 Task: Create List Brand Personality in Board Product Development Best Practices to Workspace Commercial Mortgages. Create List Brand Target Audience in Board Customer Relationship Management to Workspace Commercial Mortgages. Create List Brand Perception Mapping in Board Social Media Influencer Contest Strategy and Execution to Workspace Commercial Mortgages
Action: Mouse moved to (94, 338)
Screenshot: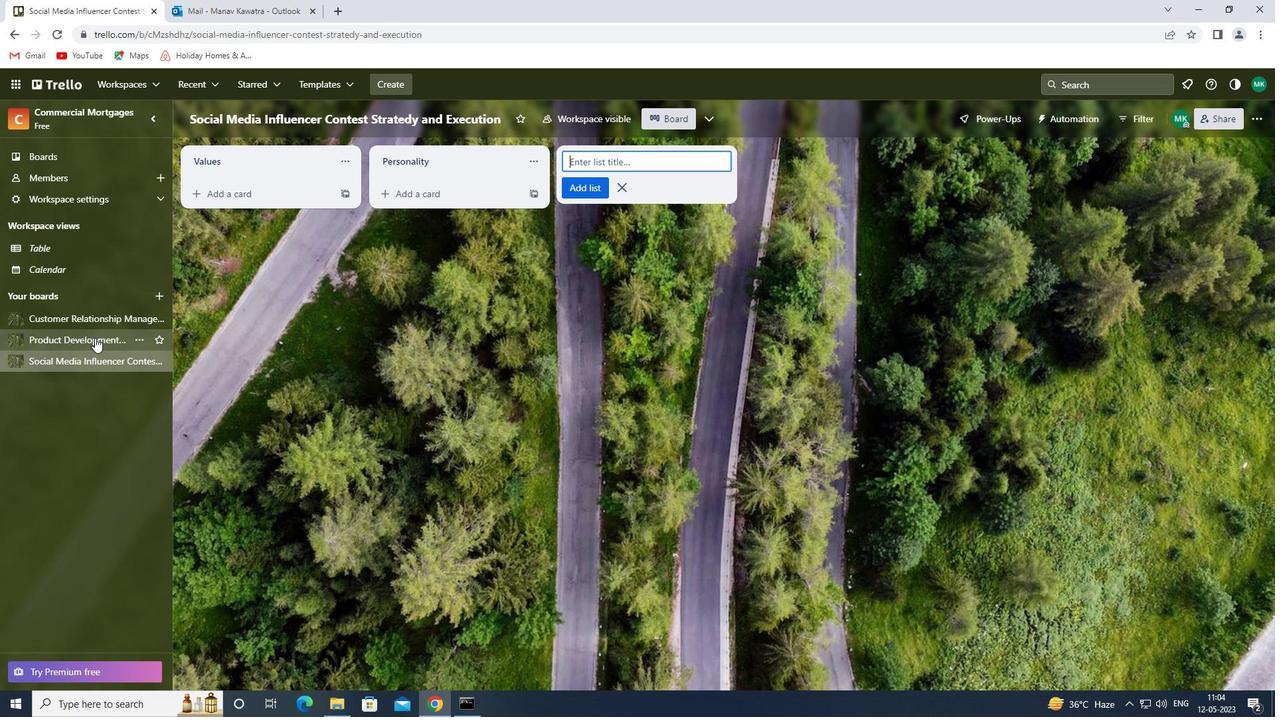 
Action: Mouse pressed left at (94, 338)
Screenshot: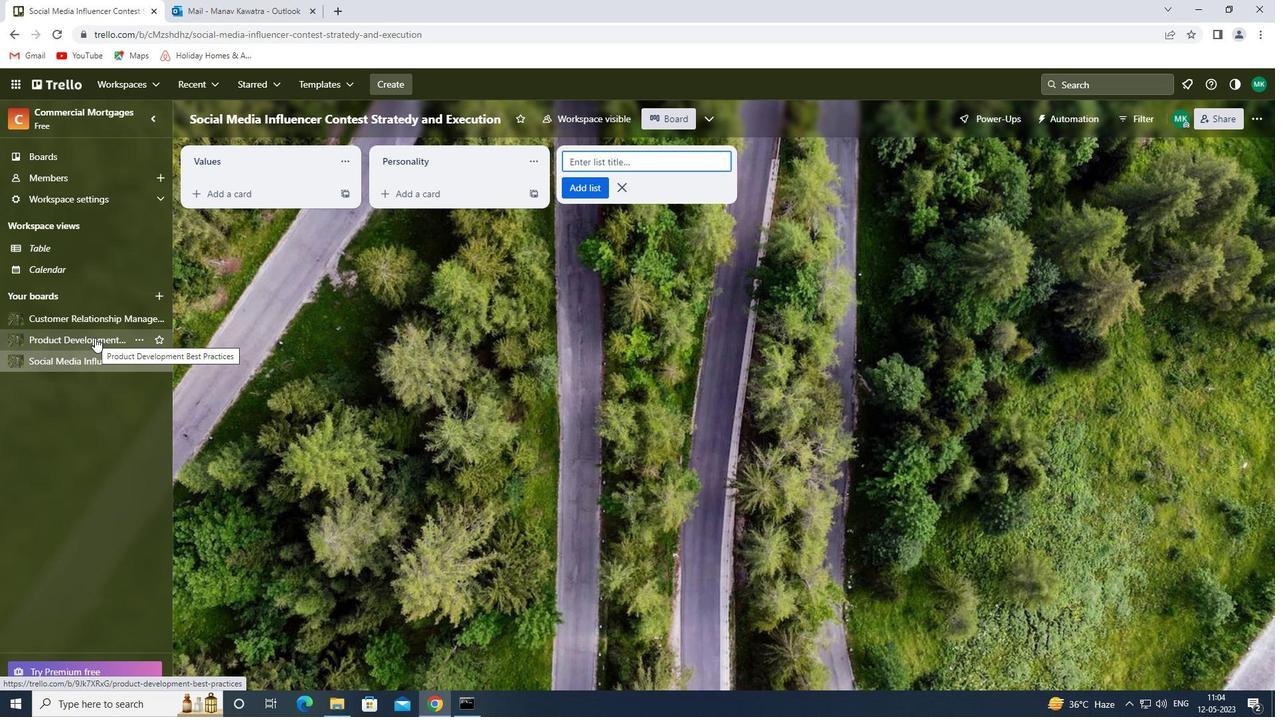 
Action: Mouse moved to (644, 163)
Screenshot: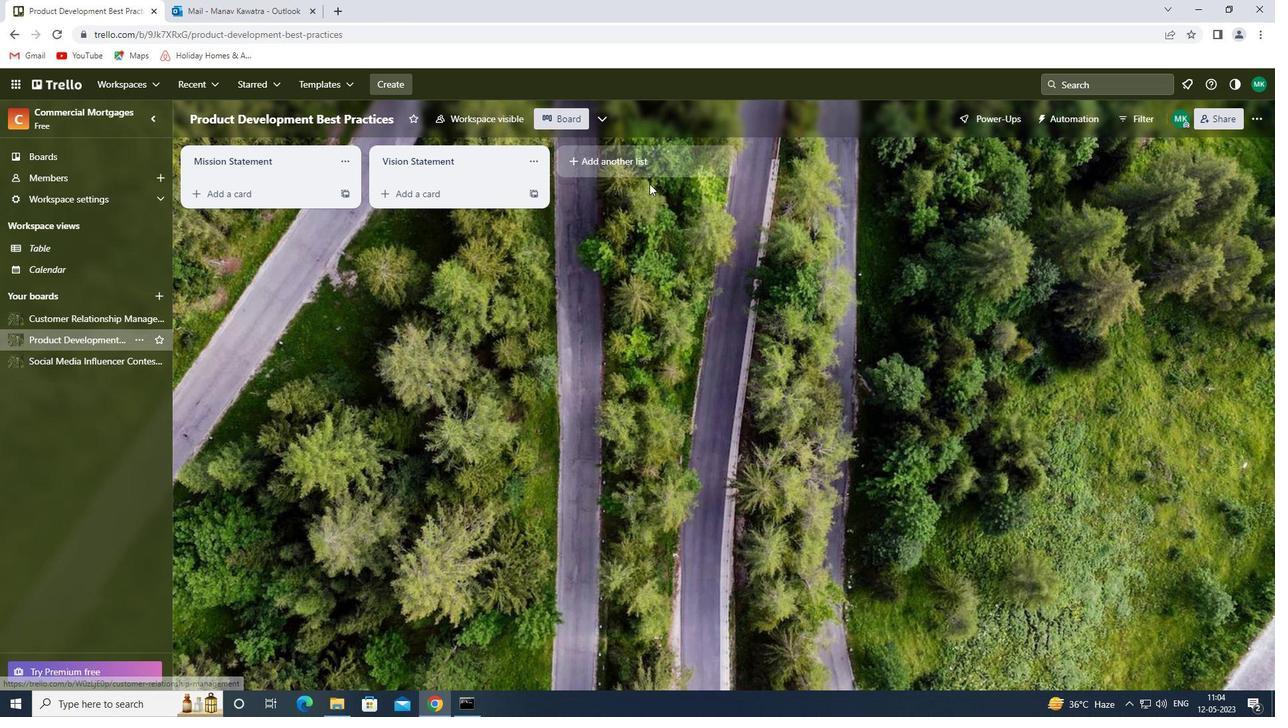 
Action: Mouse pressed left at (644, 163)
Screenshot: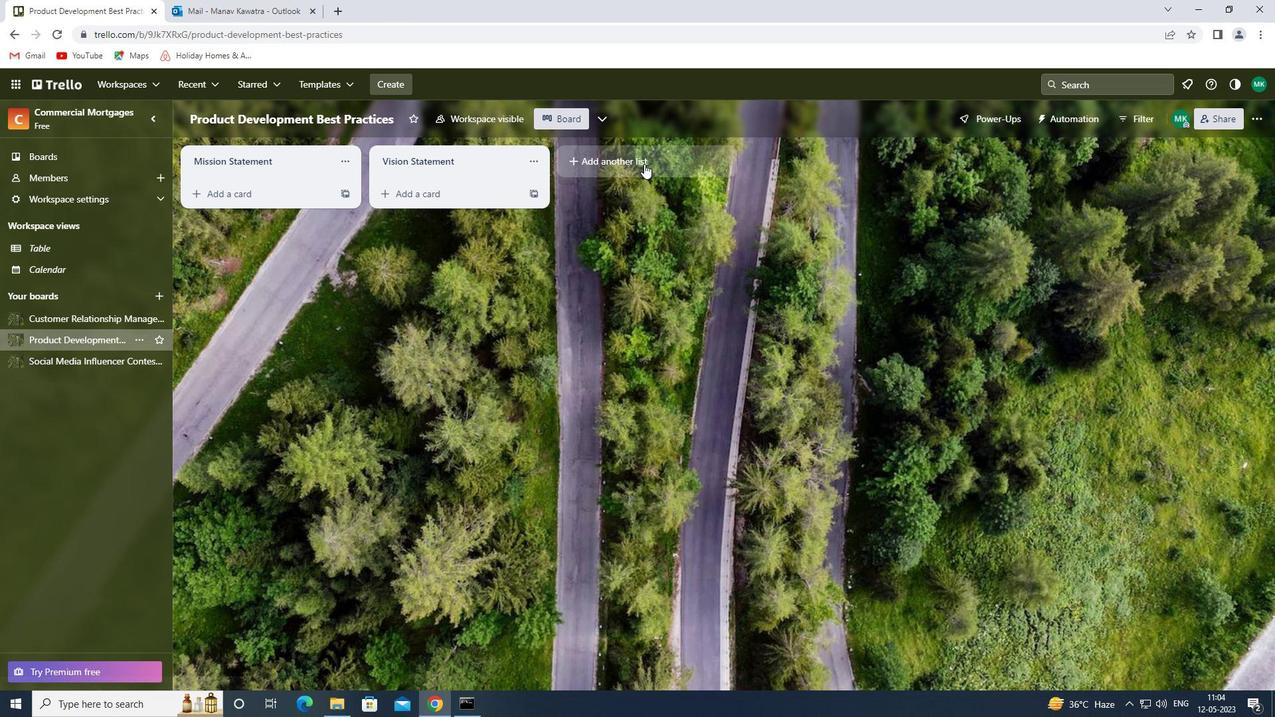 
Action: Mouse moved to (567, 160)
Screenshot: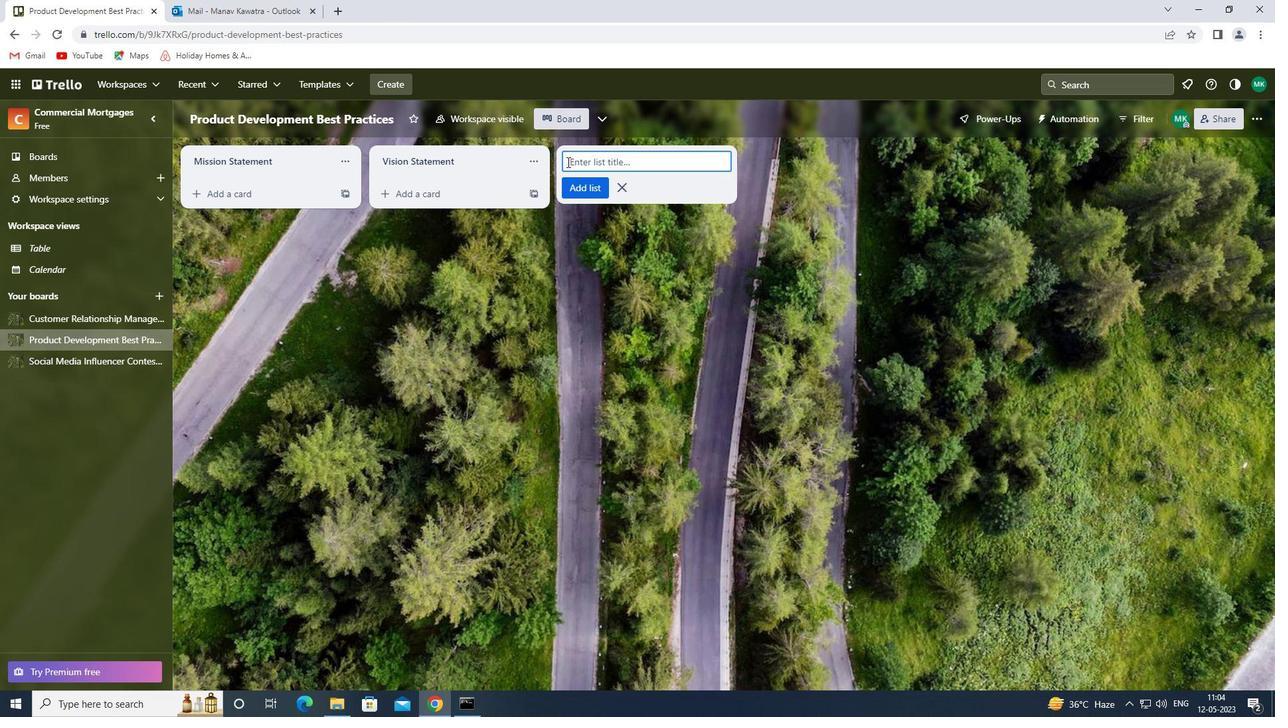 
Action: Mouse pressed left at (567, 160)
Screenshot: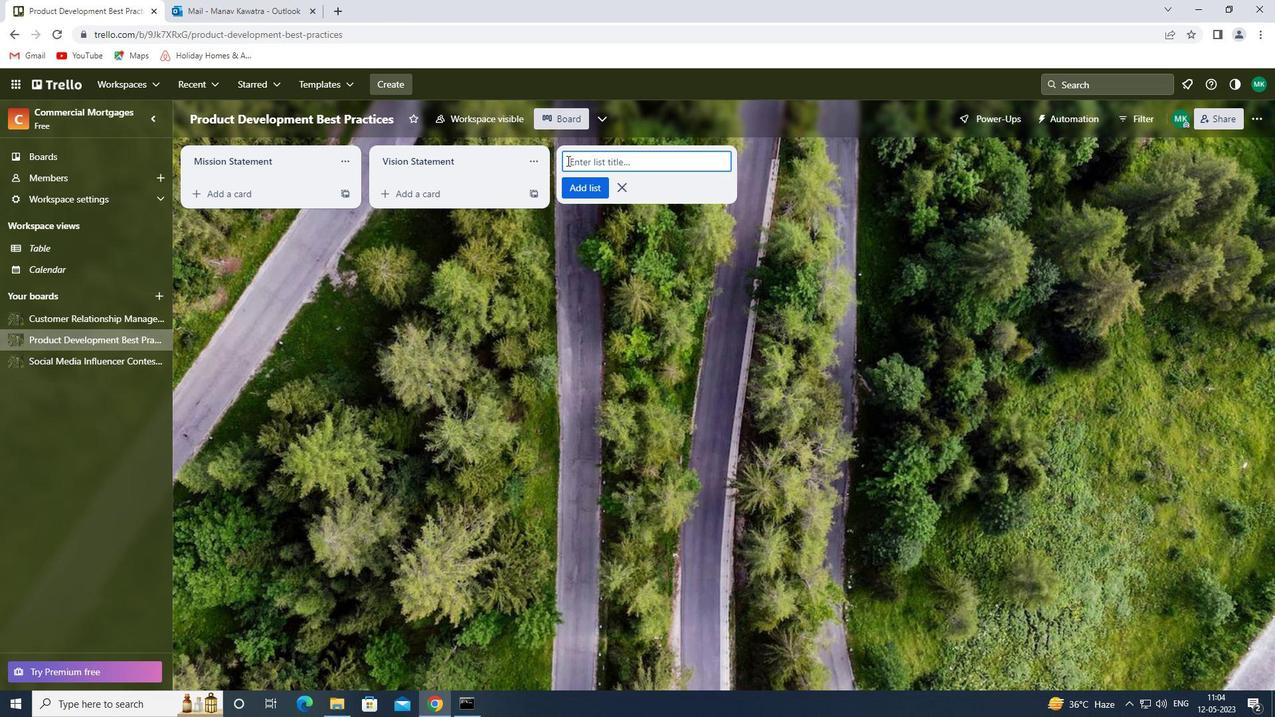 
Action: Key pressed <Key.shift>PERSONALITY<Key.enter>
Screenshot: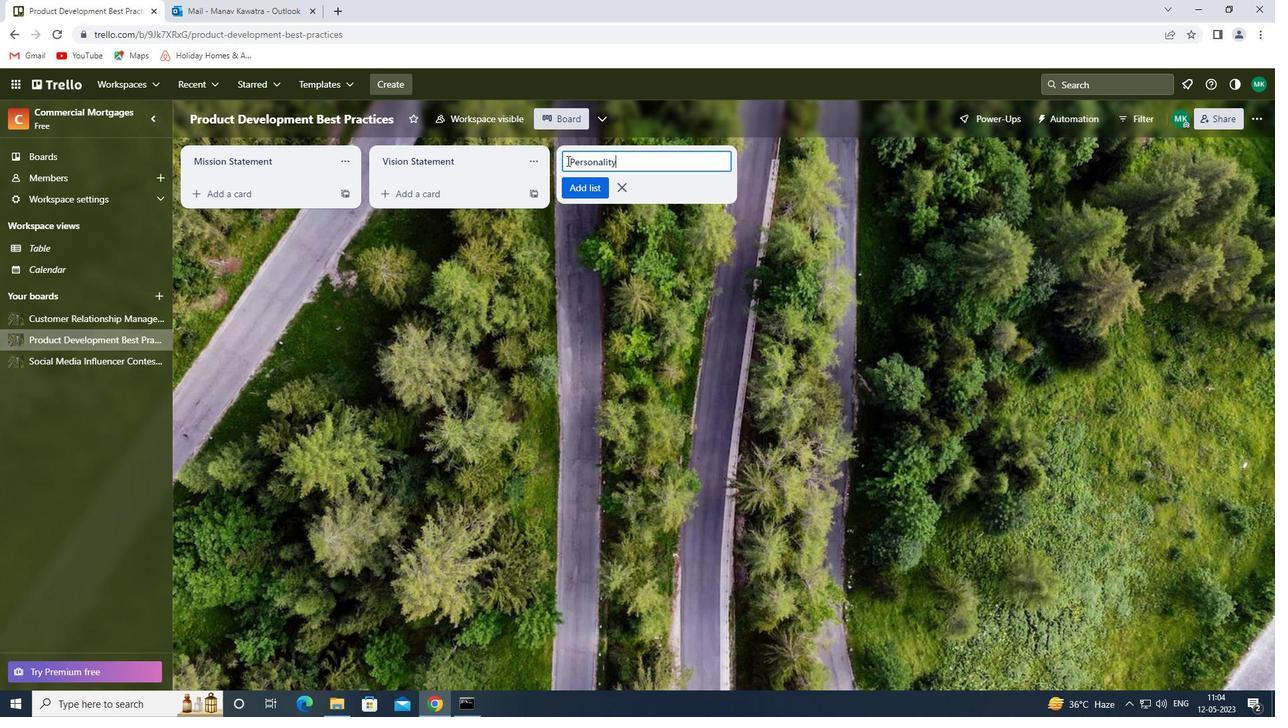 
Action: Mouse moved to (51, 314)
Screenshot: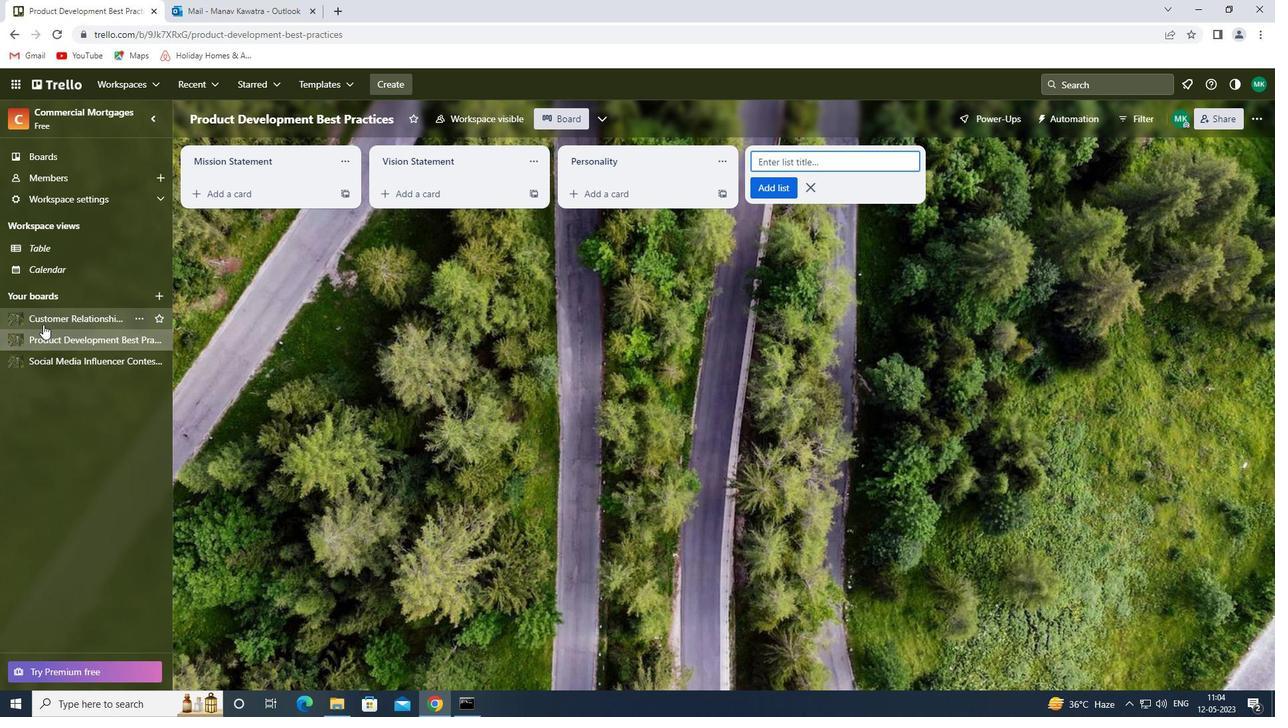 
Action: Mouse pressed left at (51, 314)
Screenshot: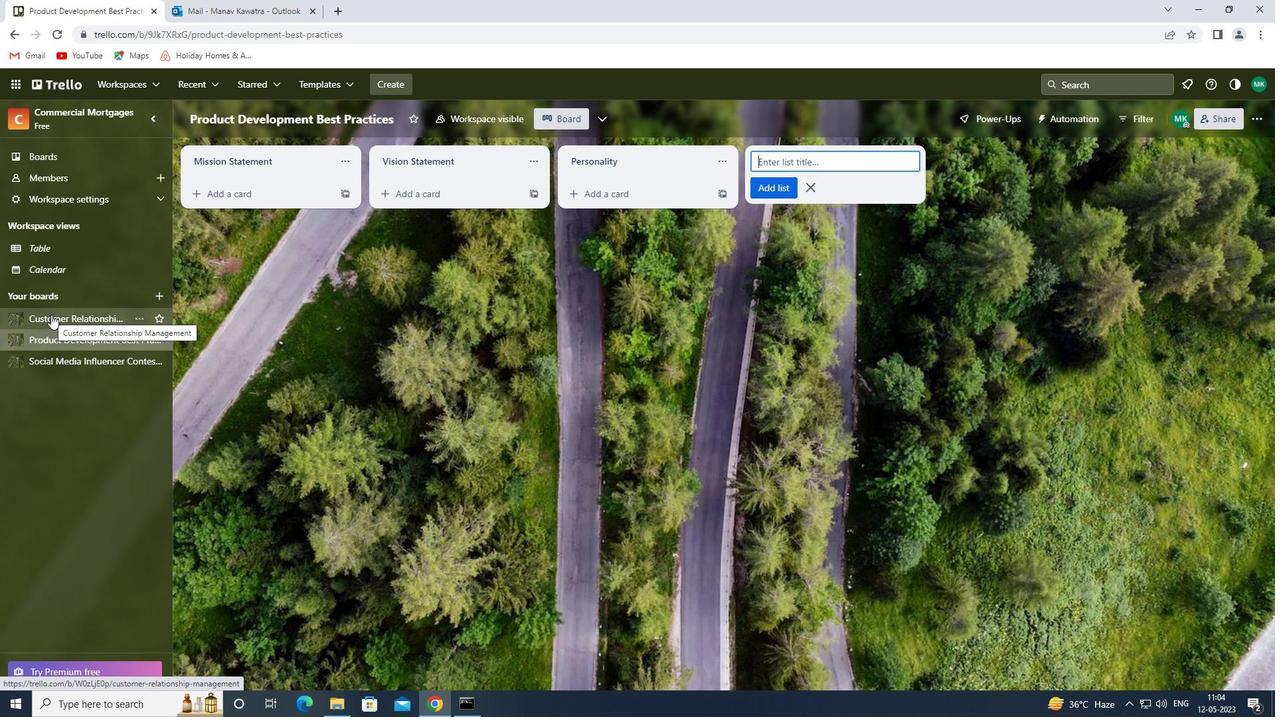 
Action: Mouse moved to (613, 162)
Screenshot: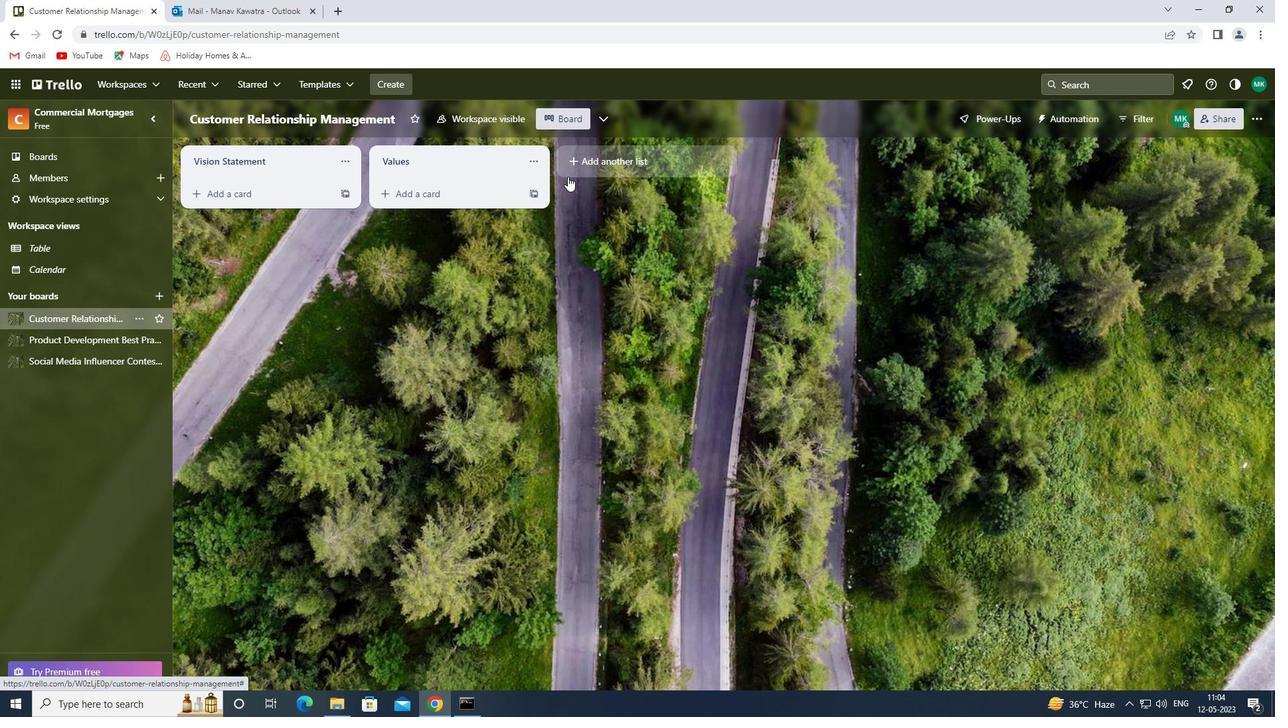 
Action: Mouse pressed left at (613, 162)
Screenshot: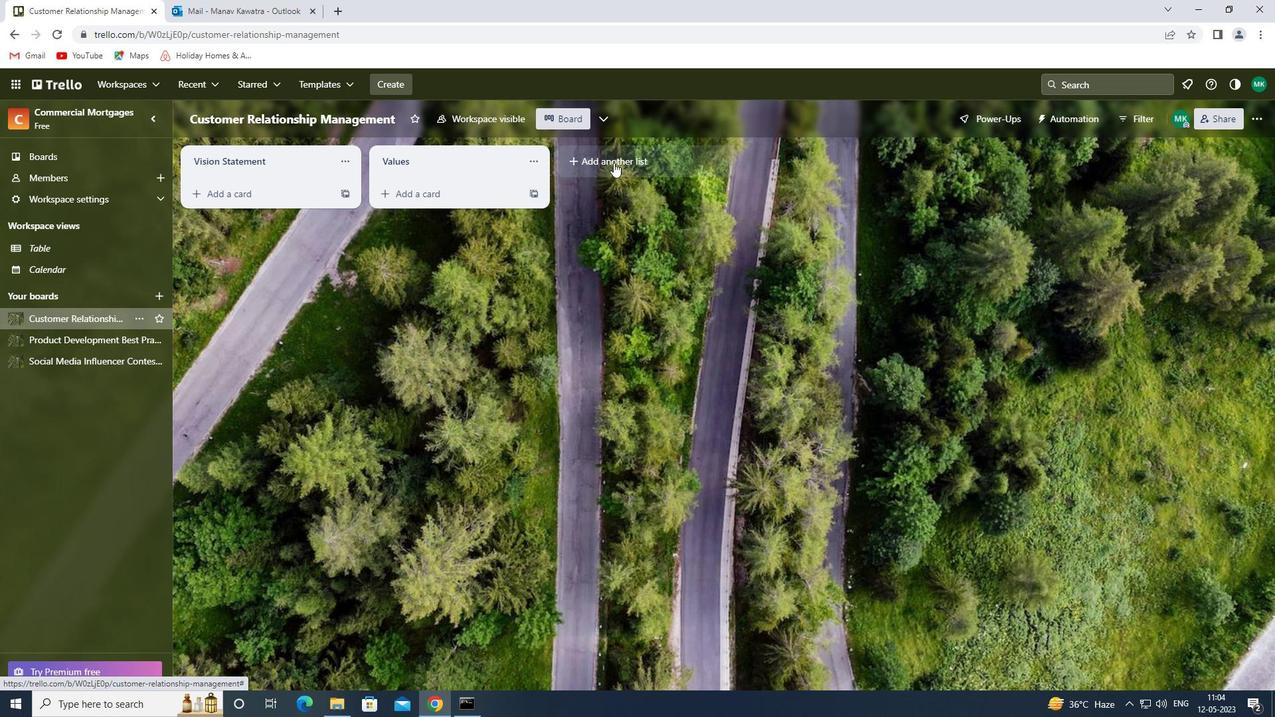 
Action: Mouse moved to (613, 162)
Screenshot: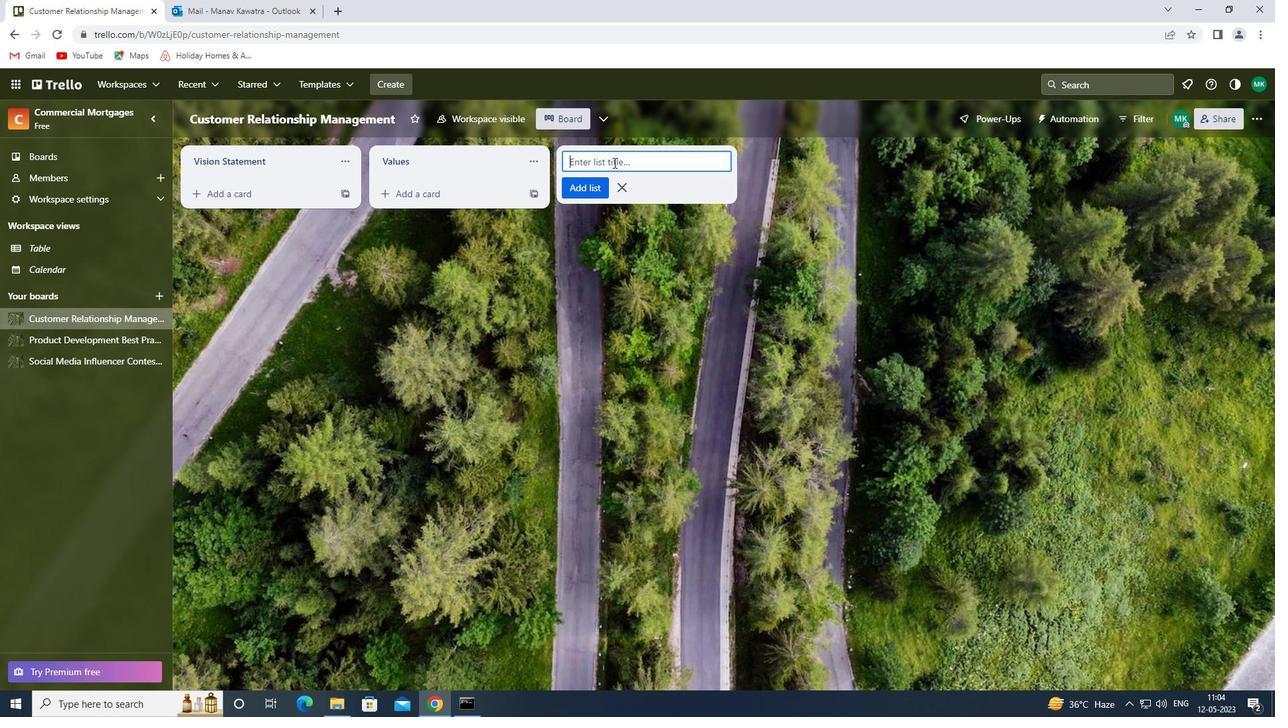
Action: Mouse pressed left at (613, 162)
Screenshot: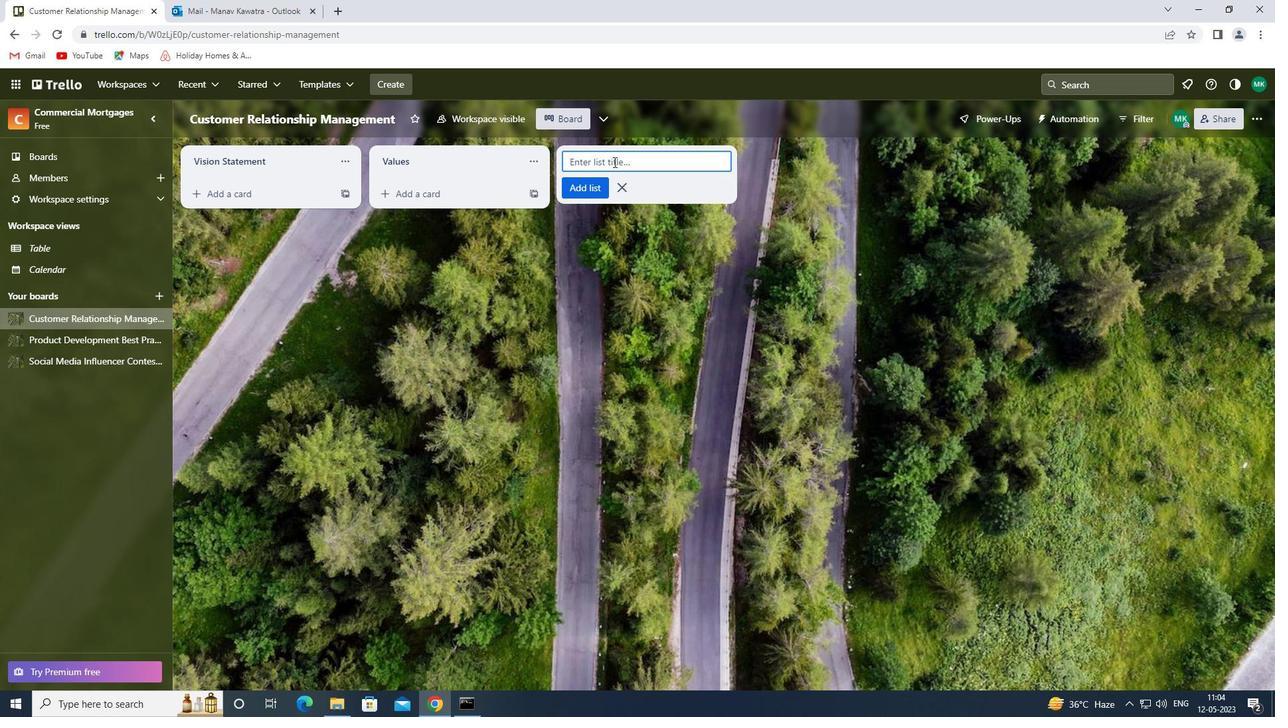 
Action: Key pressed <Key.shift>TARGET<Key.space>AAAAAAAAAAAAAAAAAAAAAAU<Key.backspace><Key.backspace><Key.backspace><Key.backspace><Key.backspace><Key.backspace><Key.backspace><Key.backspace><Key.backspace><Key.backspace><Key.backspace><Key.backspace><Key.backspace><Key.backspace><Key.backspace><Key.backspace><Key.backspace><Key.backspace><Key.backspace><Key.backspace><Key.backspace><Key.backspace><Key.backspace><Key.shift>AUDIENCE<Key.enter>
Screenshot: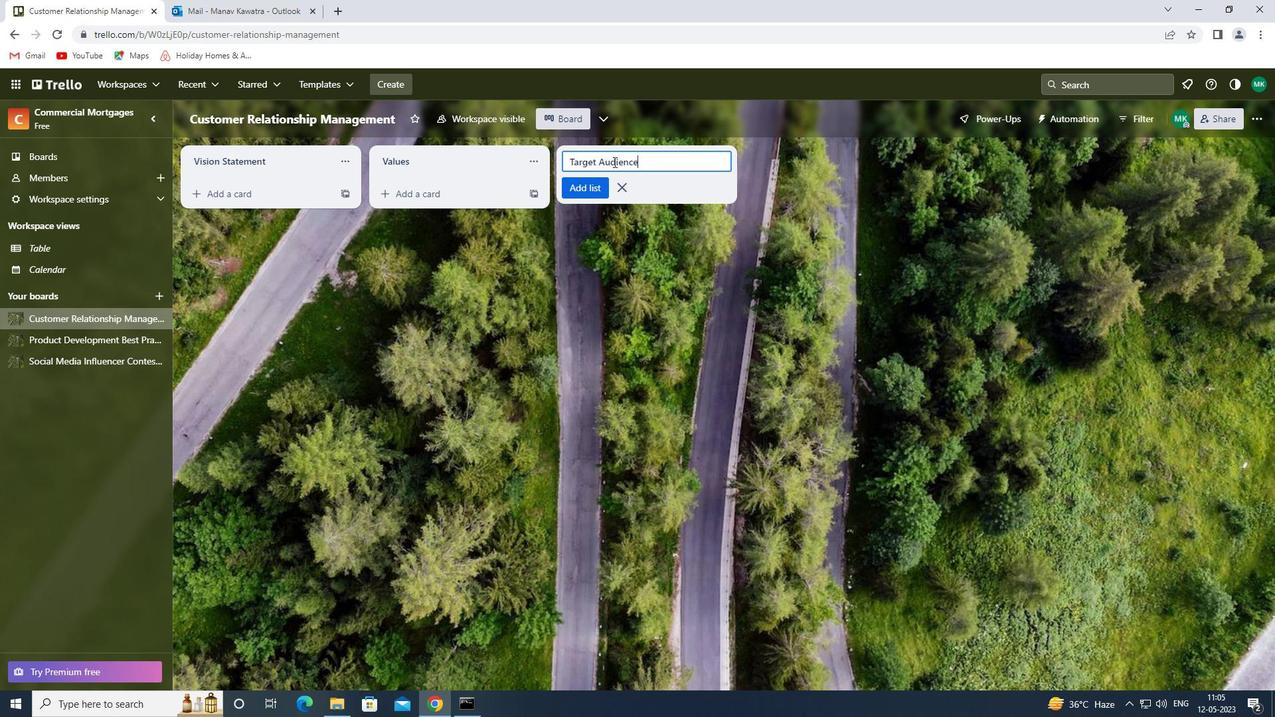 
Action: Mouse moved to (82, 354)
Screenshot: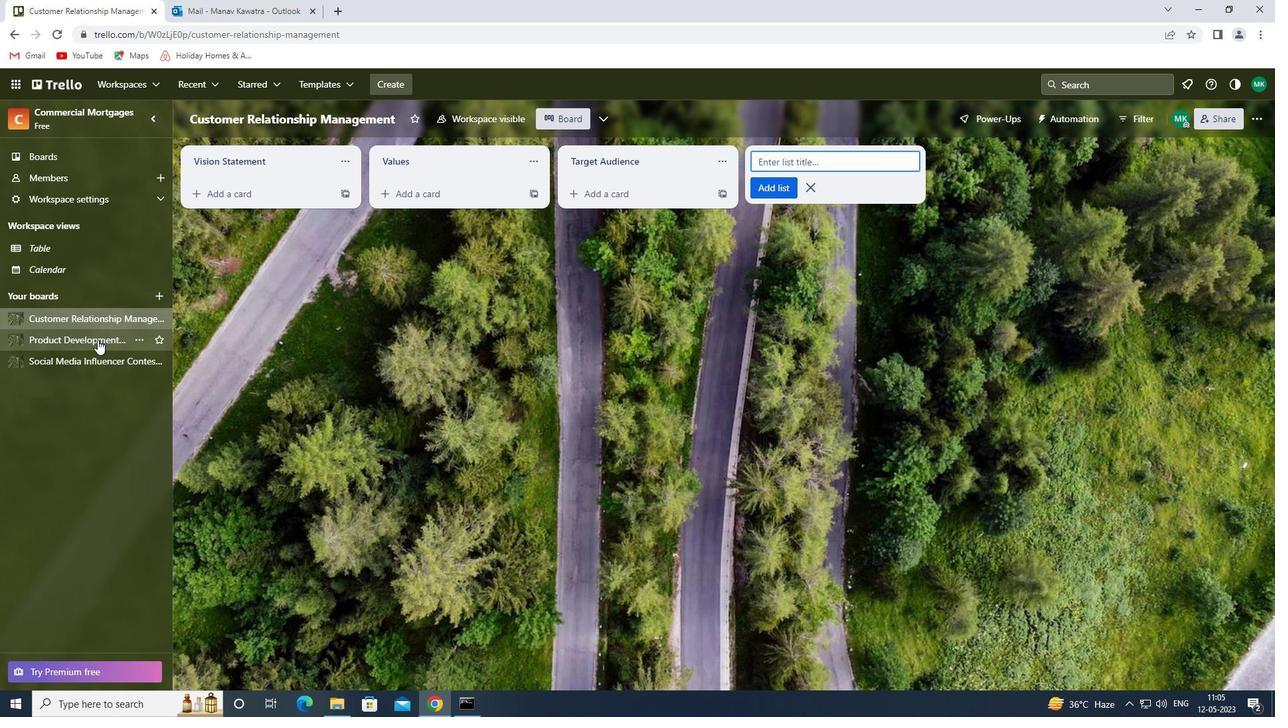 
Action: Mouse pressed left at (82, 354)
Screenshot: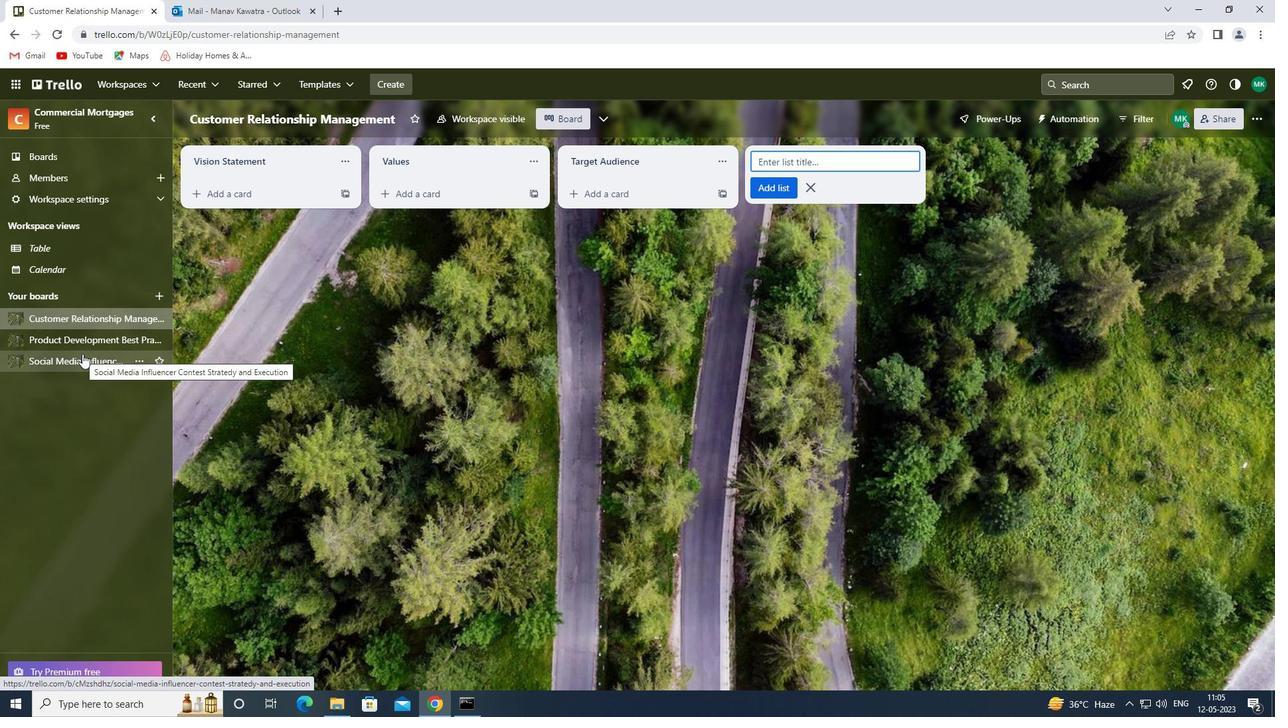 
Action: Mouse moved to (625, 152)
Screenshot: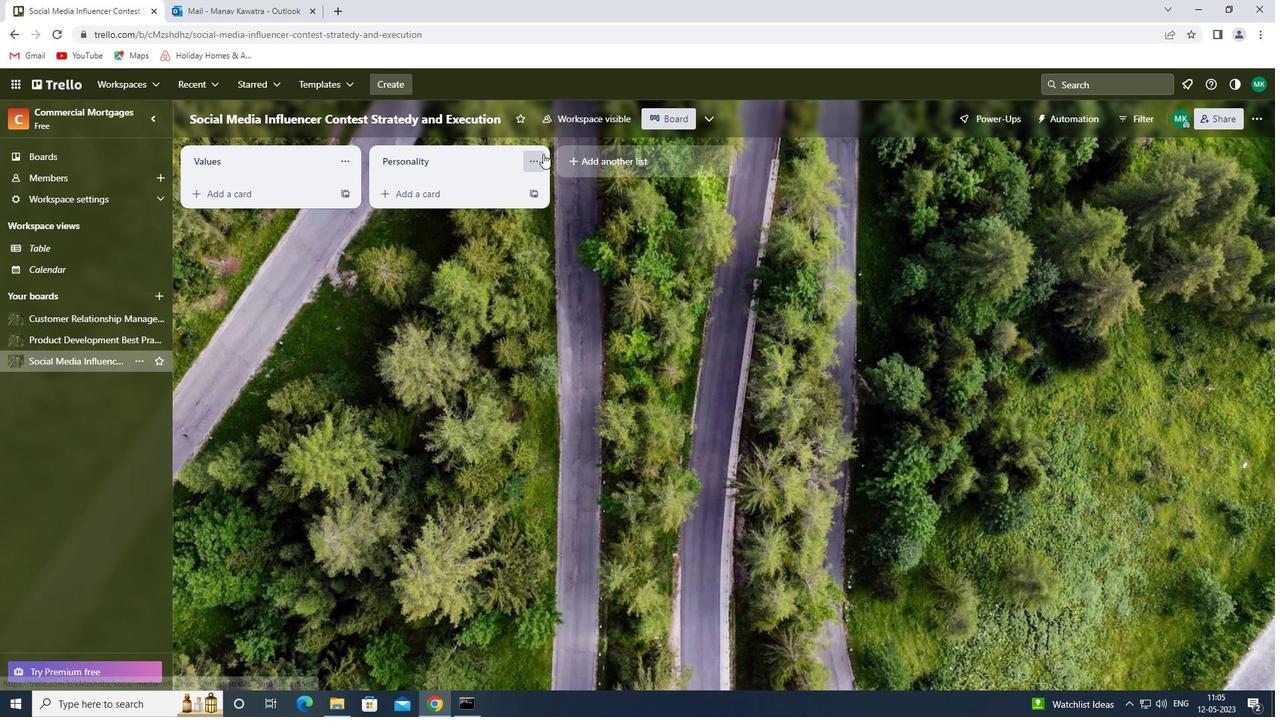 
Action: Mouse pressed left at (625, 152)
Screenshot: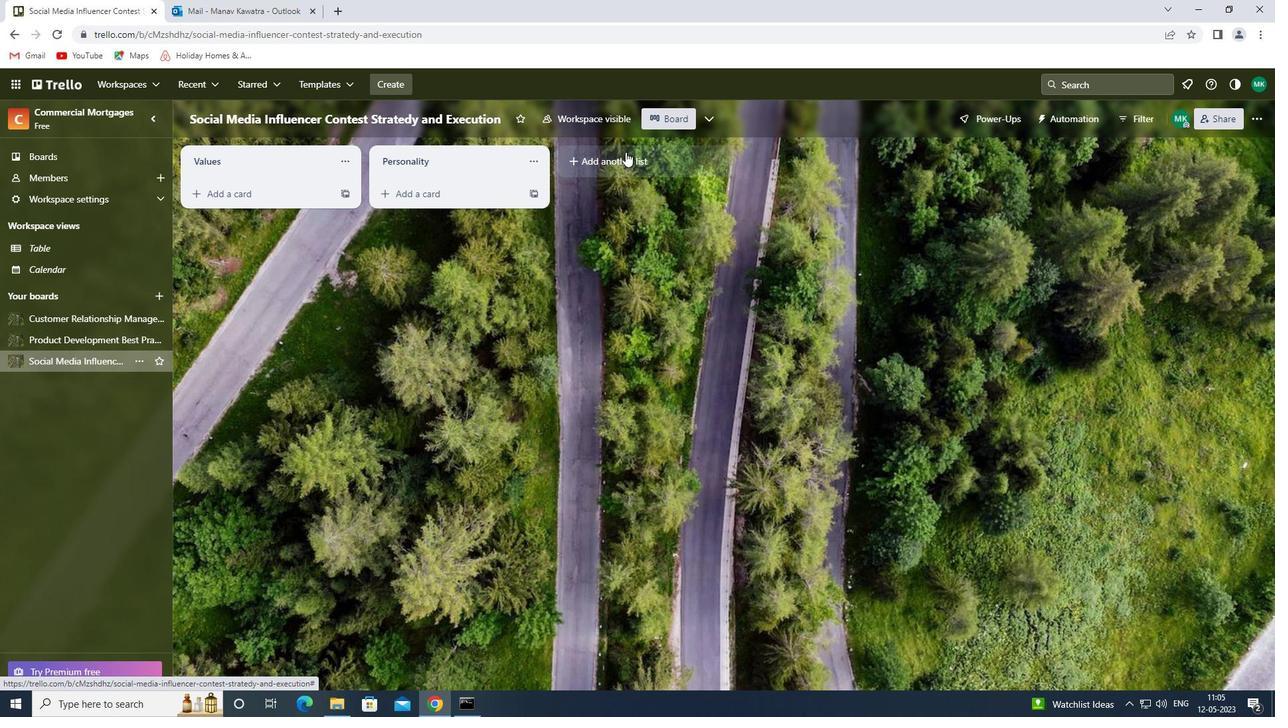 
Action: Mouse moved to (584, 158)
Screenshot: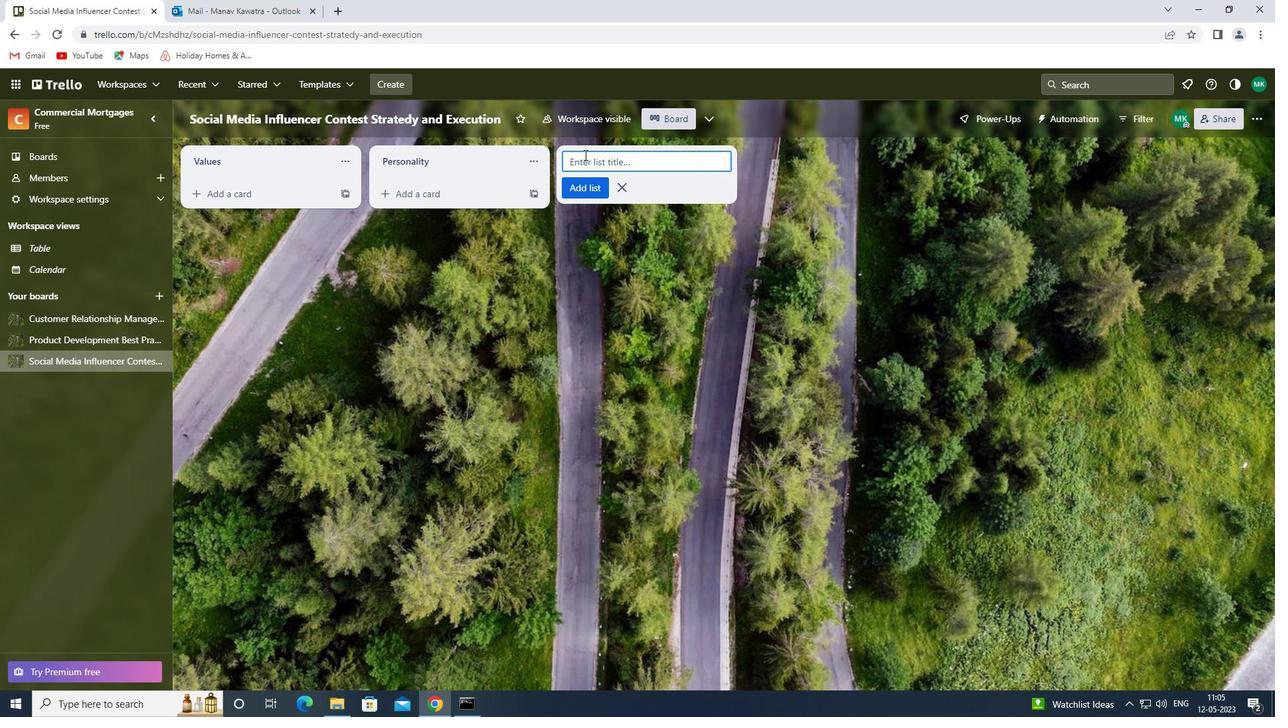 
Action: Mouse pressed left at (584, 158)
Screenshot: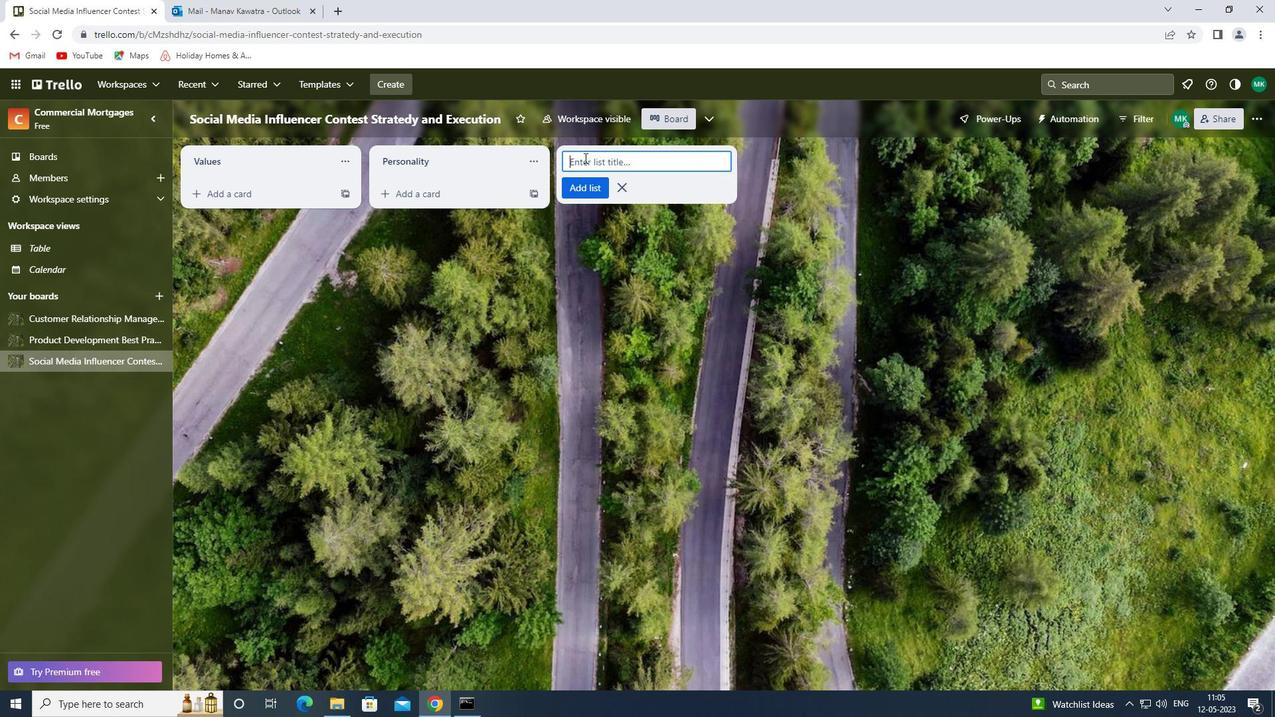 
Action: Mouse moved to (583, 158)
Screenshot: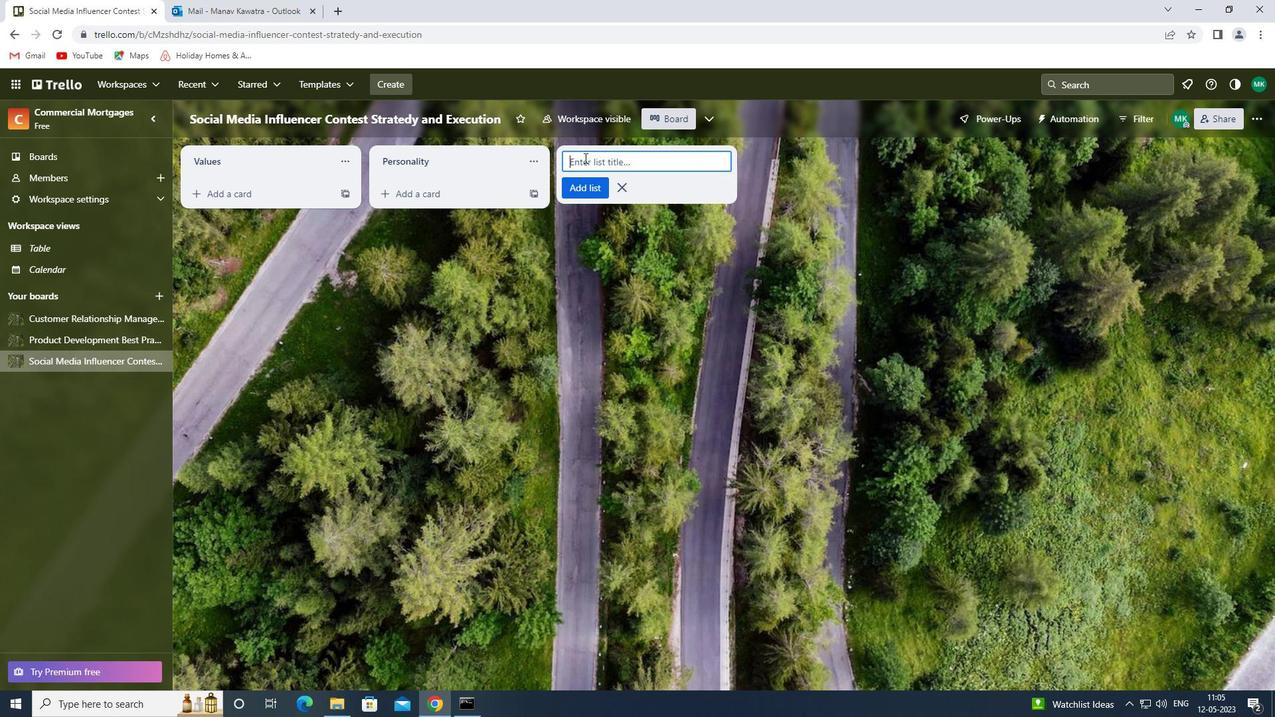 
Action: Key pressed <Key.shift><Key.shift><Key.shift><Key.shift><Key.shift><Key.shift><Key.shift><Key.shift><Key.shift><Key.shift><Key.shift><Key.shift><Key.shift><Key.shift><Key.shift><Key.shift><Key.shift><Key.shift><Key.shift><Key.shift><Key.shift><Key.shift><Key.shift><Key.shift><Key.shift><Key.shift><Key.shift><Key.shift><Key.shift><Key.shift><Key.shift><Key.shift><Key.shift><Key.shift><Key.shift><Key.shift><Key.shift><Key.shift><Key.shift><Key.shift><Key.shift><Key.shift><Key.shift><Key.shift><Key.shift><Key.shift><Key.shift><Key.shift><Key.shift><Key.shift><Key.shift><Key.shift><Key.shift><Key.shift><Key.shift><Key.shift><Key.shift><Key.shift><Key.shift><Key.shift><Key.shift><Key.shift><Key.shift><Key.shift><Key.shift><Key.shift><Key.shift><Key.shift><Key.shift><Key.shift><Key.shift><Key.shift><Key.shift><Key.shift><Key.shift><Key.shift><Key.shift><Key.shift><Key.shift><Key.shift><Key.shift><Key.shift><Key.shift><Key.shift><Key.shift><Key.shift><Key.shift><Key.shift><Key.shift><Key.shift><Key.shift><Key.shift><Key.shift><Key.shift><Key.shift><Key.shift><Key.shift><Key.shift><Key.shift><Key.shift><Key.shift><Key.shift><Key.shift><Key.shift>PEREC<Key.backspace><Key.backspace>CEPTION<Key.space><Key.shift><Key.shift><Key.shift><Key.shift><Key.shift><Key.shift><Key.shift><Key.shift><Key.shift><Key.shift><Key.shift><Key.shift><Key.shift><Key.shift><Key.shift><Key.shift><Key.shift><Key.shift><Key.shift><Key.shift><Key.shift><Key.shift><Key.shift><Key.shift><Key.shift><Key.shift><Key.shift><Key.shift><Key.shift><Key.shift><Key.shift><Key.shift>MAPPING<Key.enter>
Screenshot: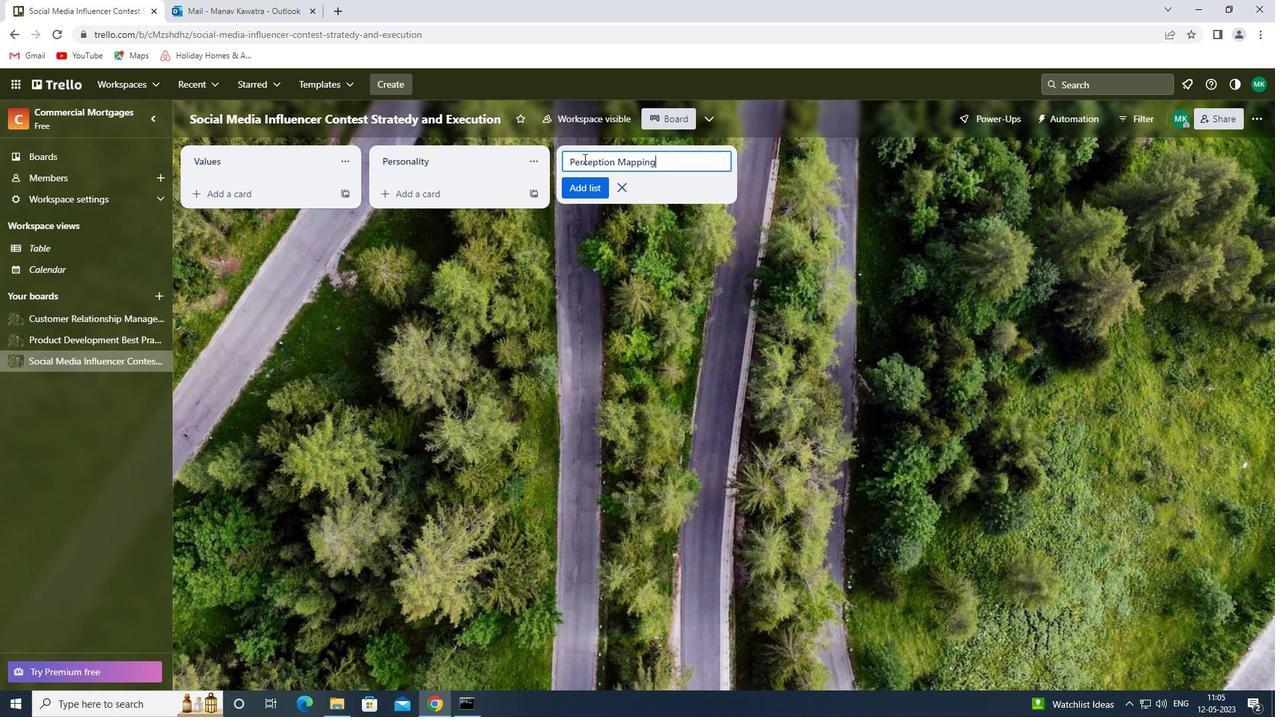
